 Task: Create a section Debug Drift and in the section, add a milestone IT Asset Management Implementation in the project AnalyseNow
Action: Mouse moved to (68, 325)
Screenshot: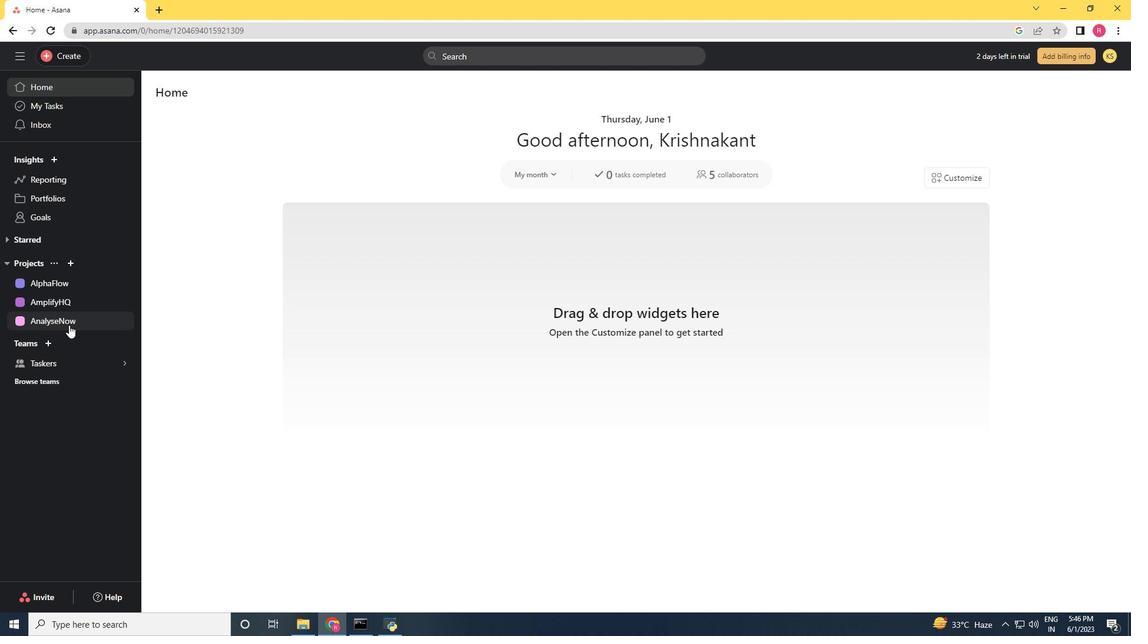 
Action: Mouse pressed left at (68, 325)
Screenshot: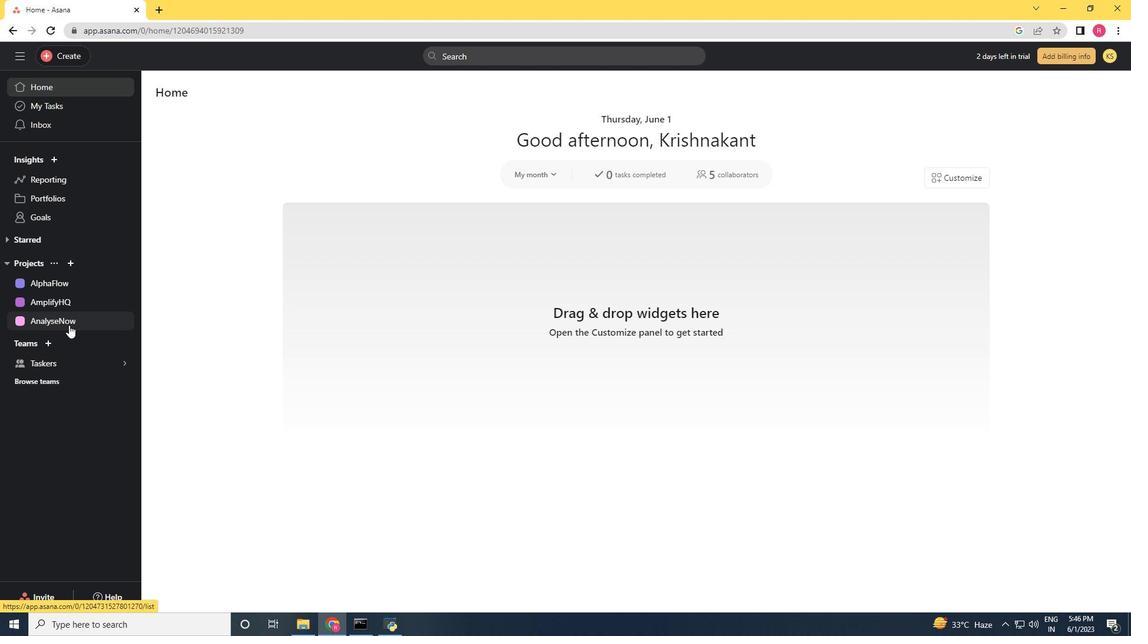 
Action: Mouse moved to (248, 517)
Screenshot: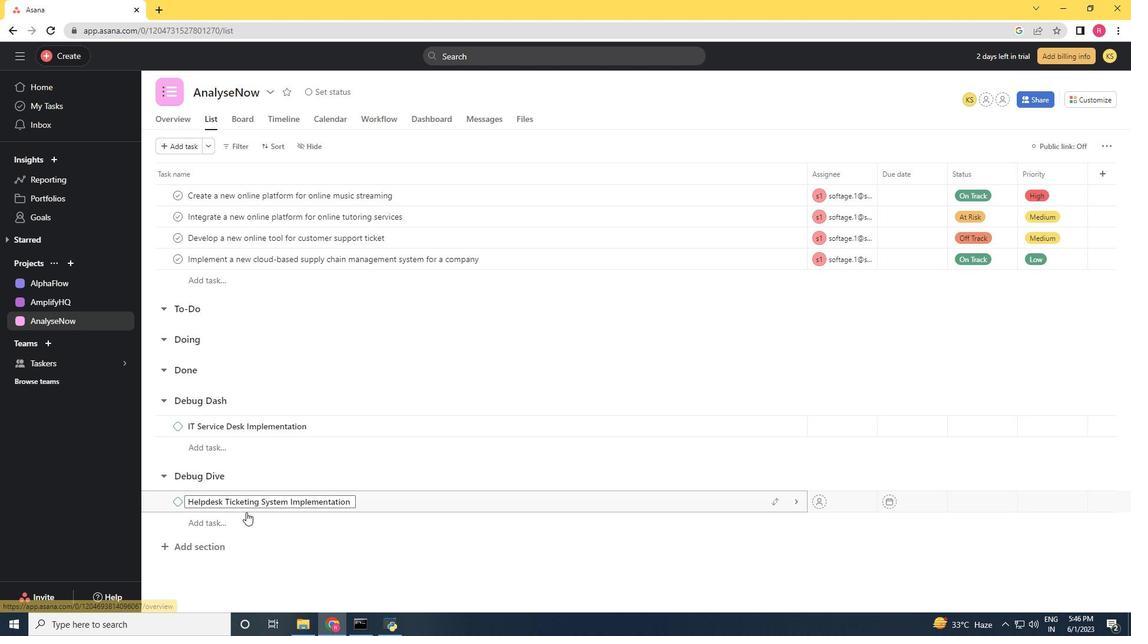
Action: Mouse scrolled (248, 516) with delta (0, 0)
Screenshot: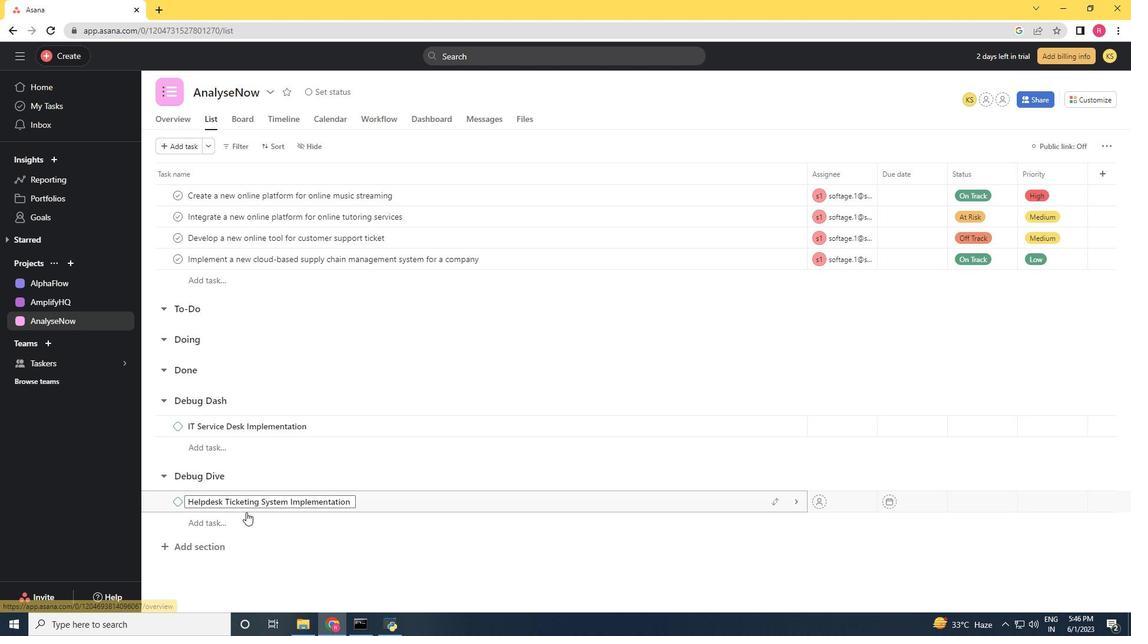 
Action: Mouse scrolled (248, 516) with delta (0, 0)
Screenshot: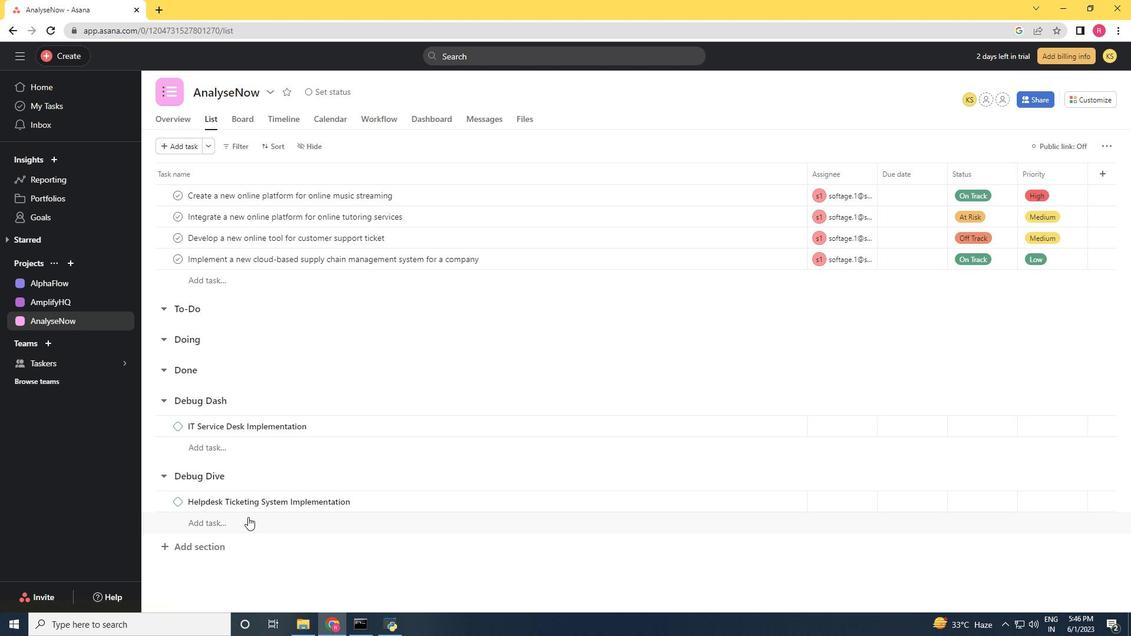 
Action: Mouse moved to (203, 545)
Screenshot: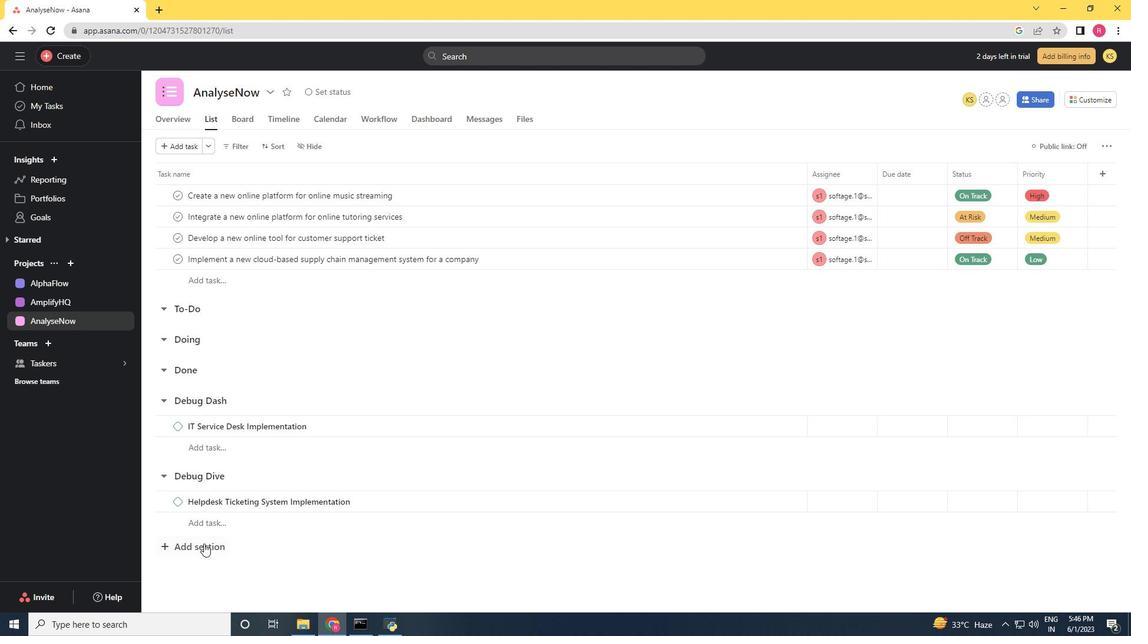 
Action: Mouse pressed left at (203, 545)
Screenshot: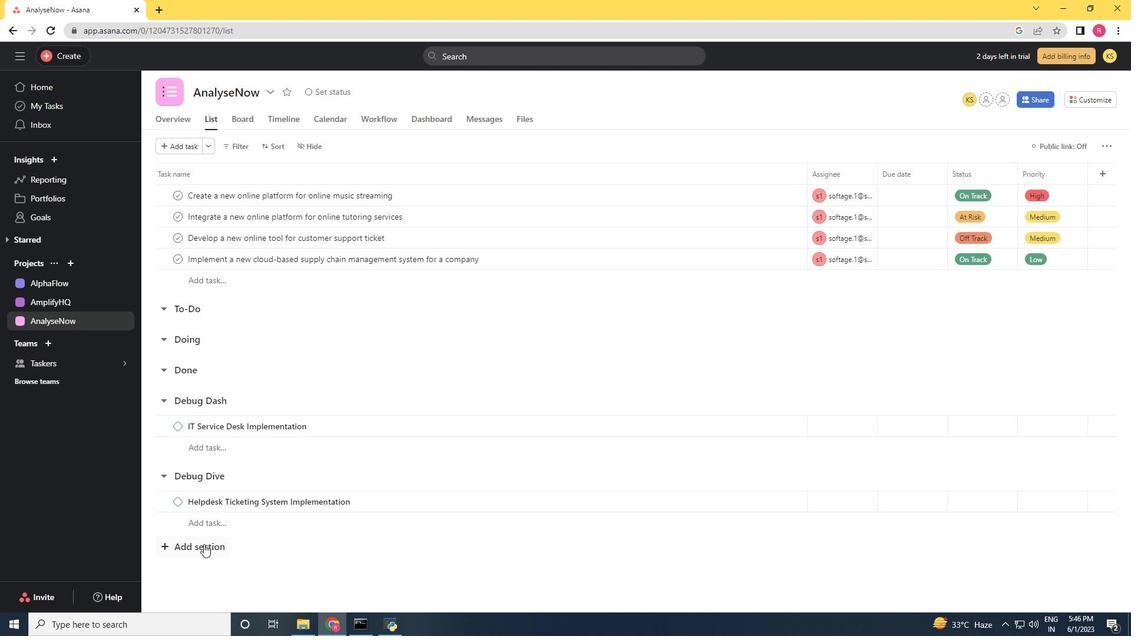 
Action: Mouse moved to (203, 547)
Screenshot: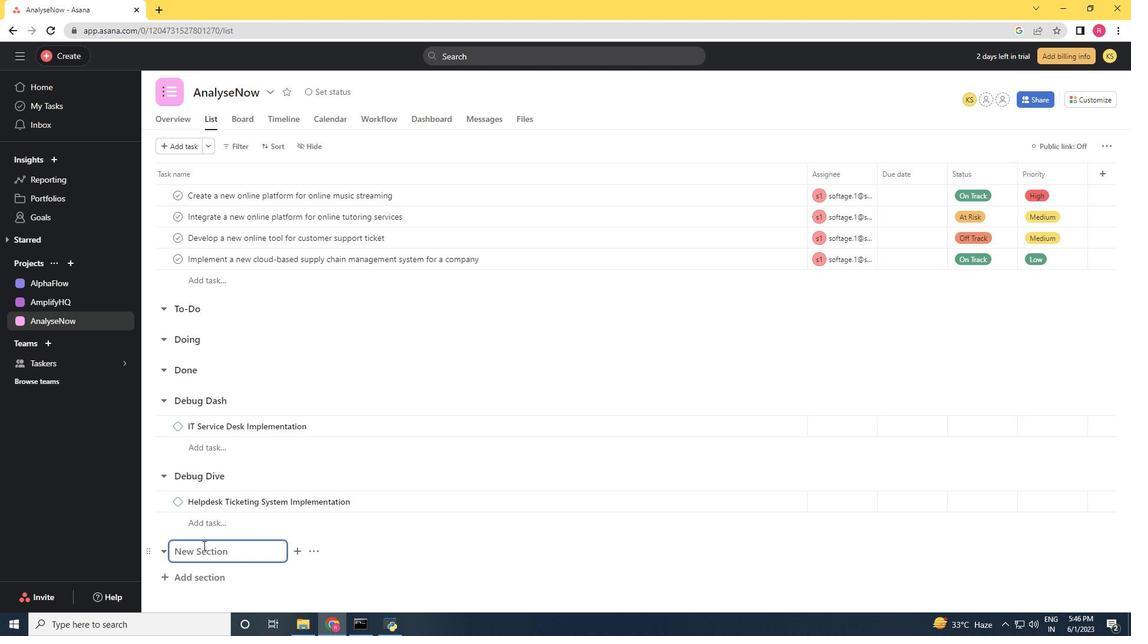 
Action: Mouse scrolled (203, 546) with delta (0, 0)
Screenshot: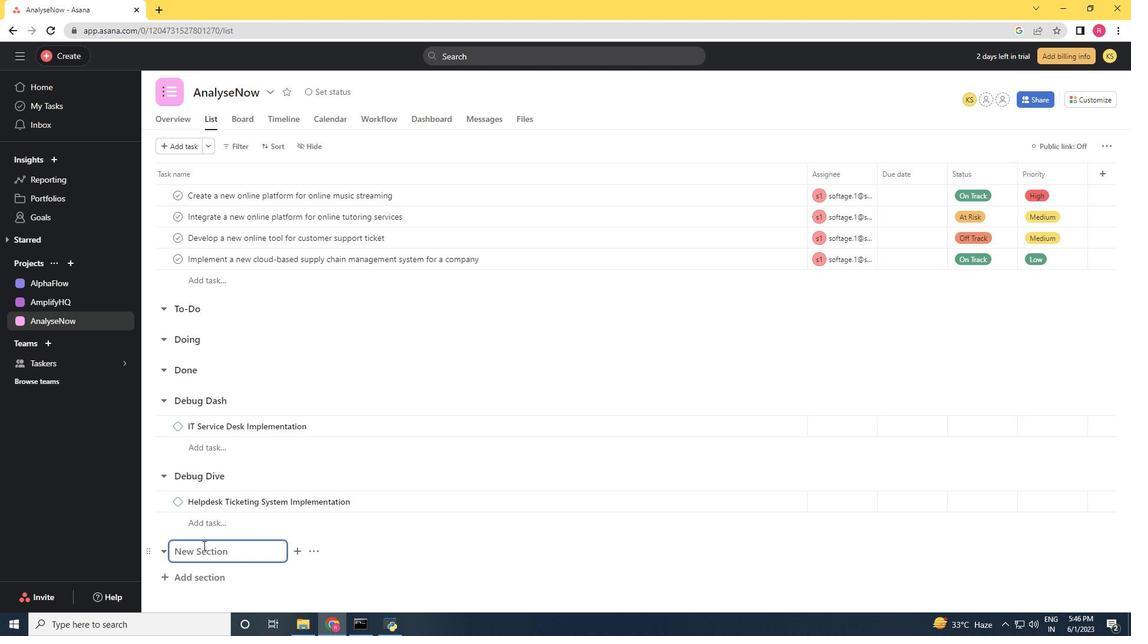 
Action: Mouse scrolled (203, 546) with delta (0, 0)
Screenshot: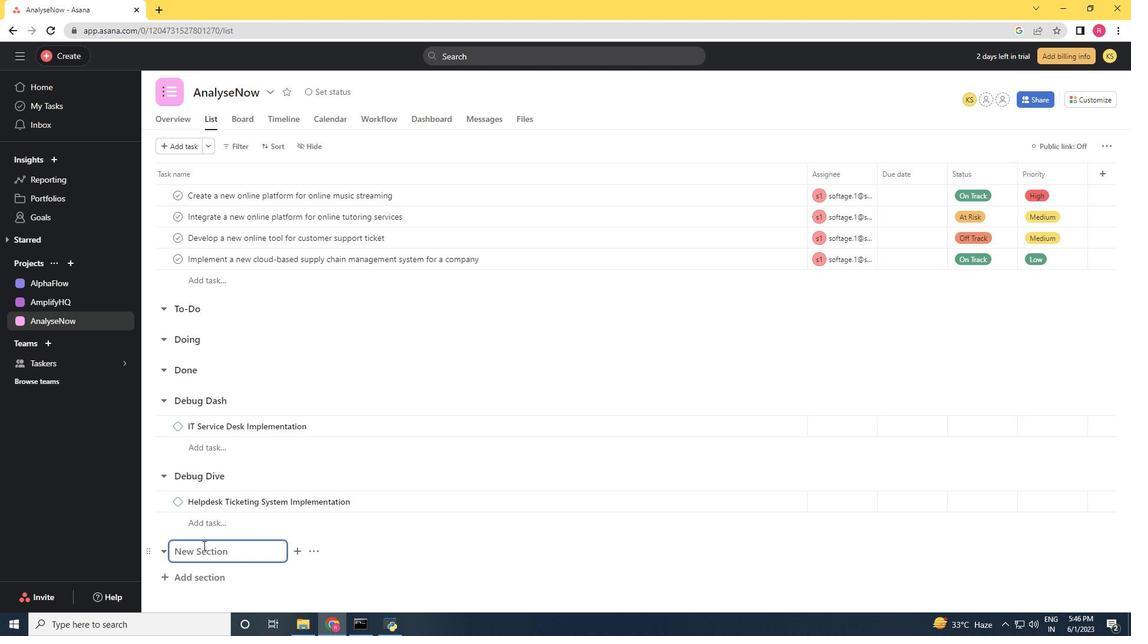 
Action: Mouse moved to (203, 548)
Screenshot: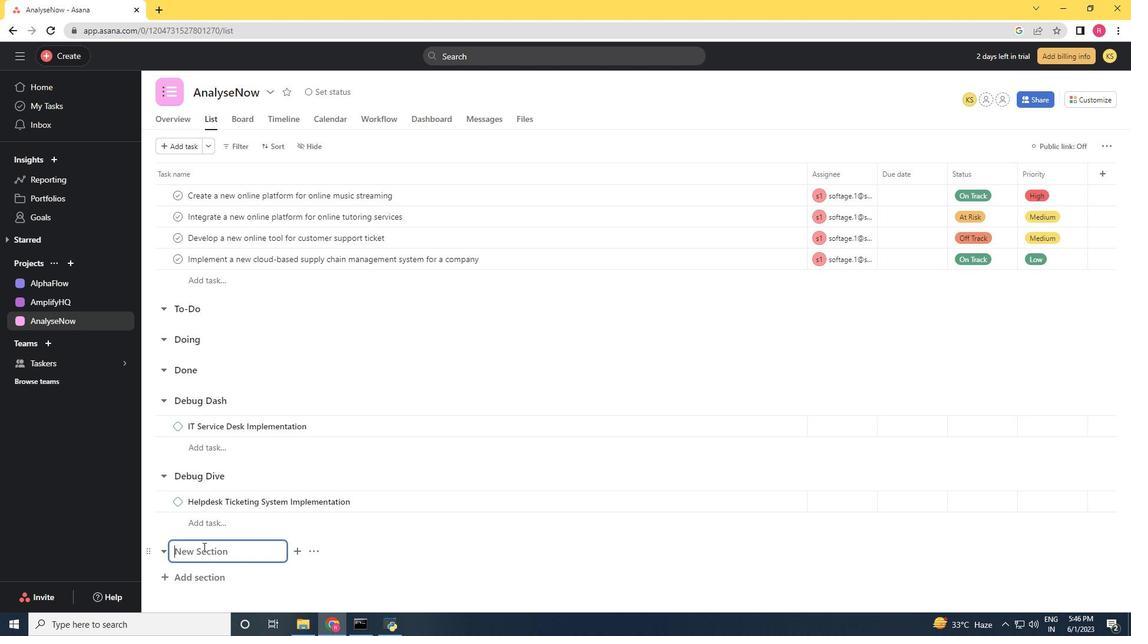
Action: Key pressed <Key.shift>Debug<Key.space><Key.shift>Drift<Key.enter><Key.shift_r><Key.shift_r>IT<Key.space><Key.shift>Asset<Key.space><Key.shift_r>Management<Key.space><Key.shift_r>Implementation<Key.space>
Screenshot: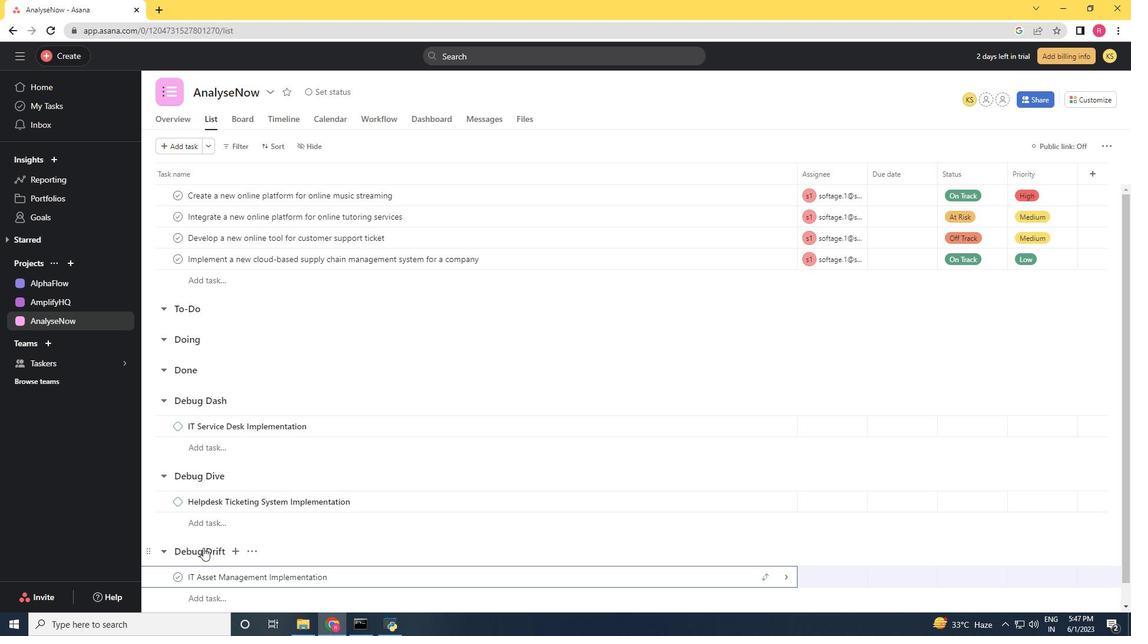 
Action: Mouse moved to (400, 581)
Screenshot: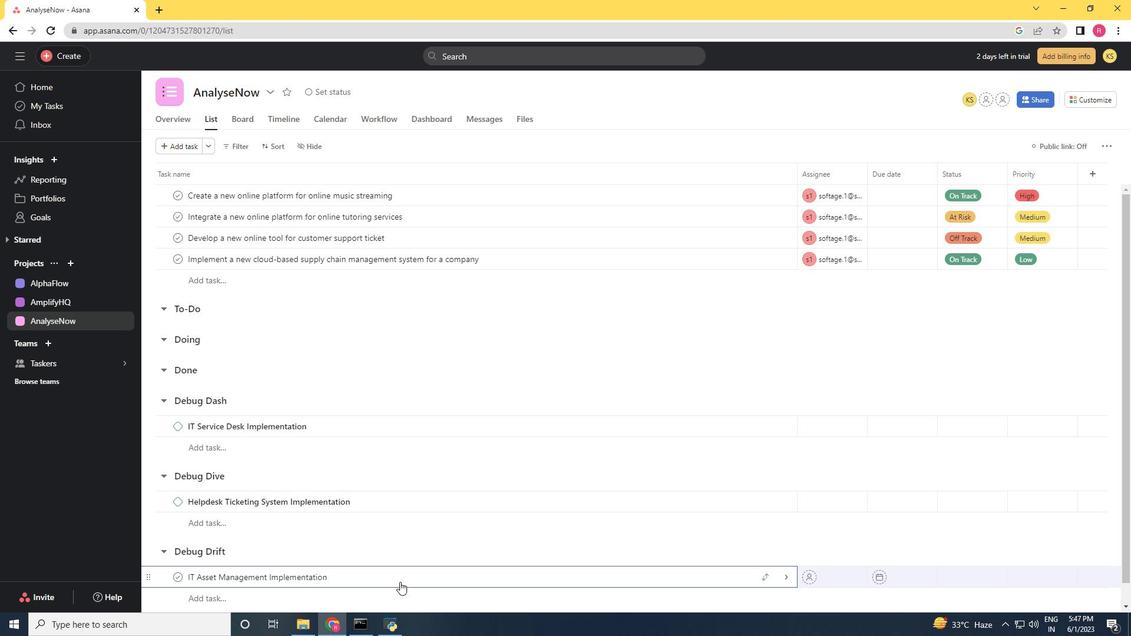 
Action: Mouse pressed right at (400, 581)
Screenshot: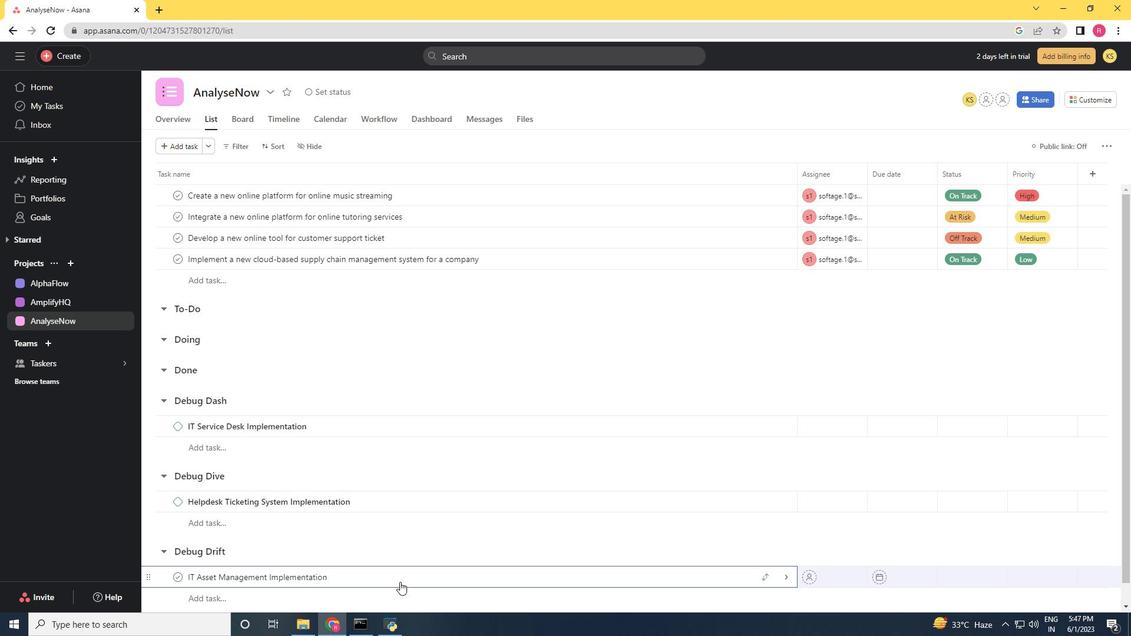 
Action: Mouse moved to (460, 523)
Screenshot: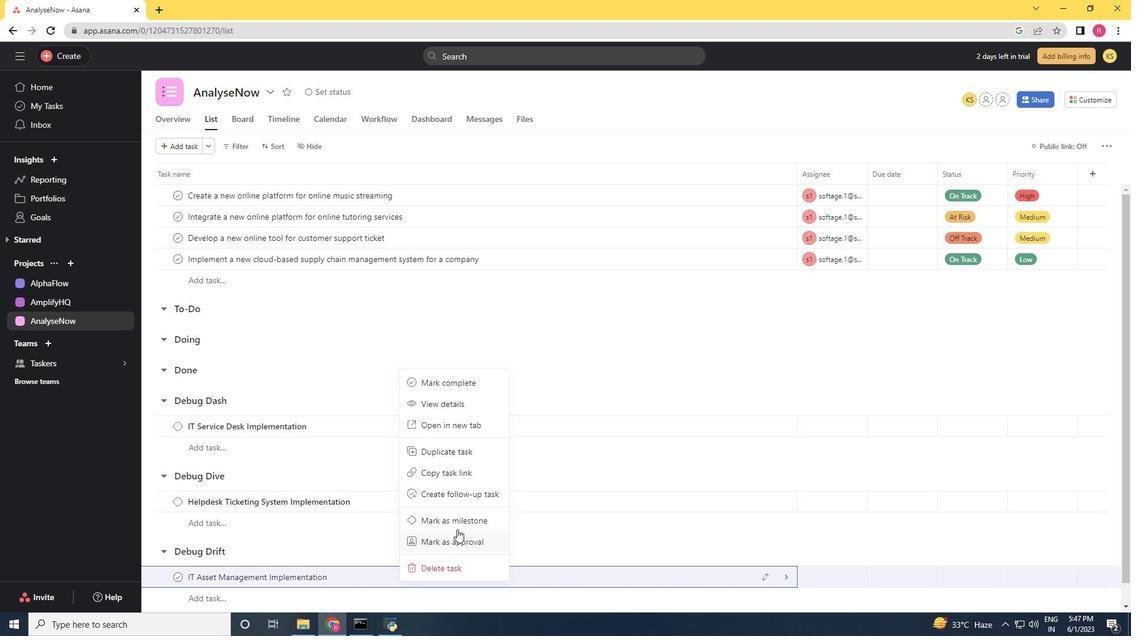 
Action: Mouse pressed left at (460, 523)
Screenshot: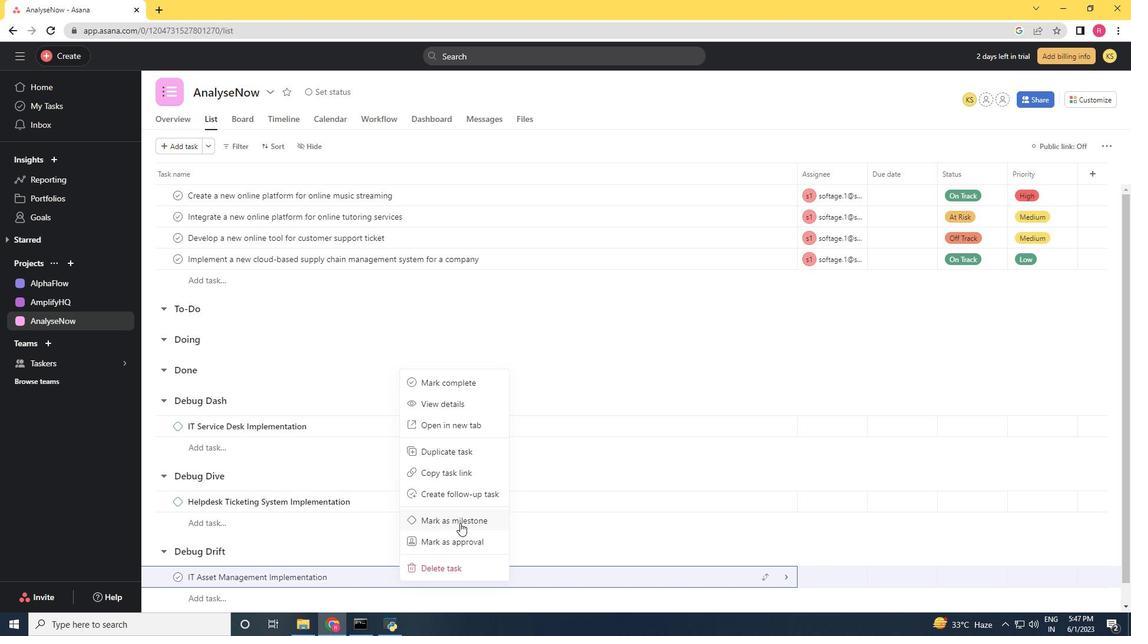 
Action: Mouse moved to (431, 549)
Screenshot: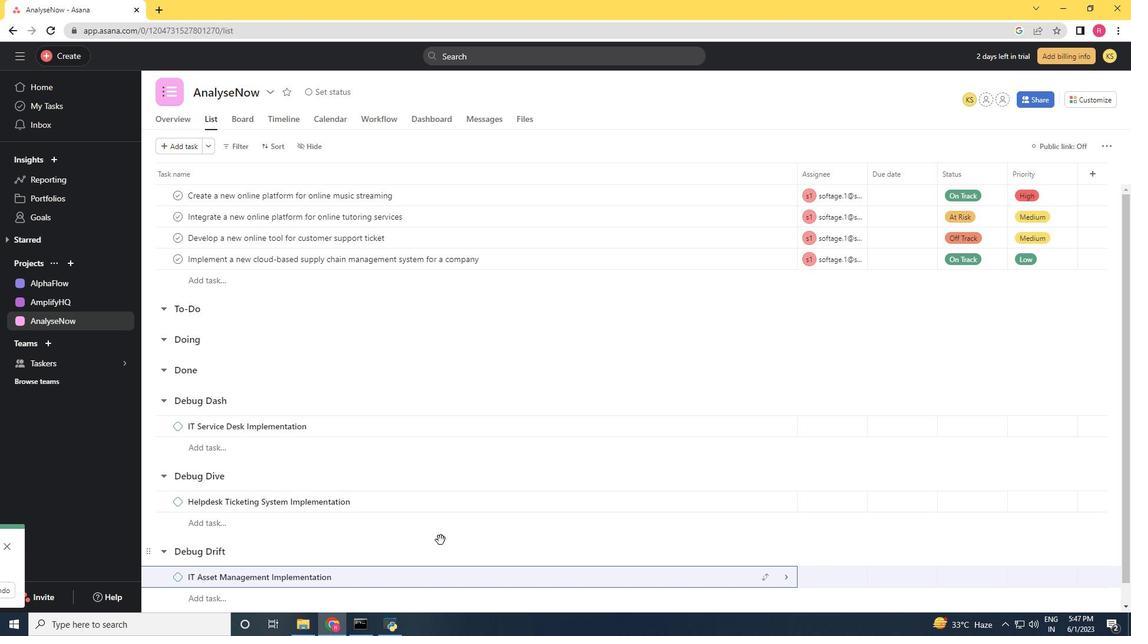 
Action: Mouse scrolled (431, 549) with delta (0, 0)
Screenshot: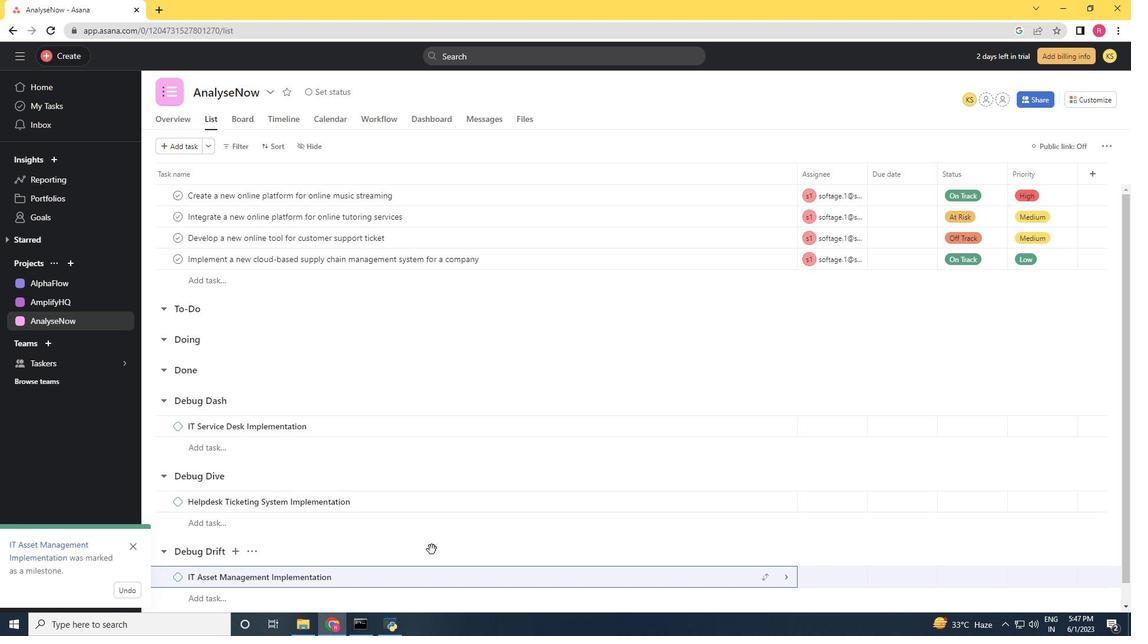 
Action: Mouse scrolled (431, 549) with delta (0, 0)
Screenshot: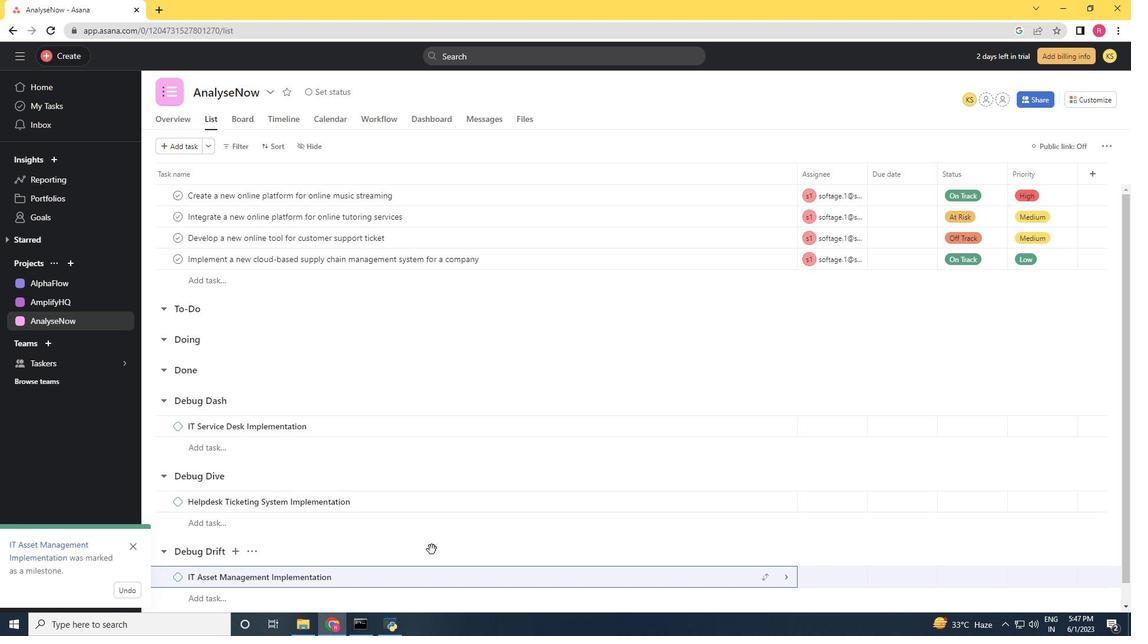 
